 Task: Add the view Map.
Action: Mouse moved to (707, 116)
Screenshot: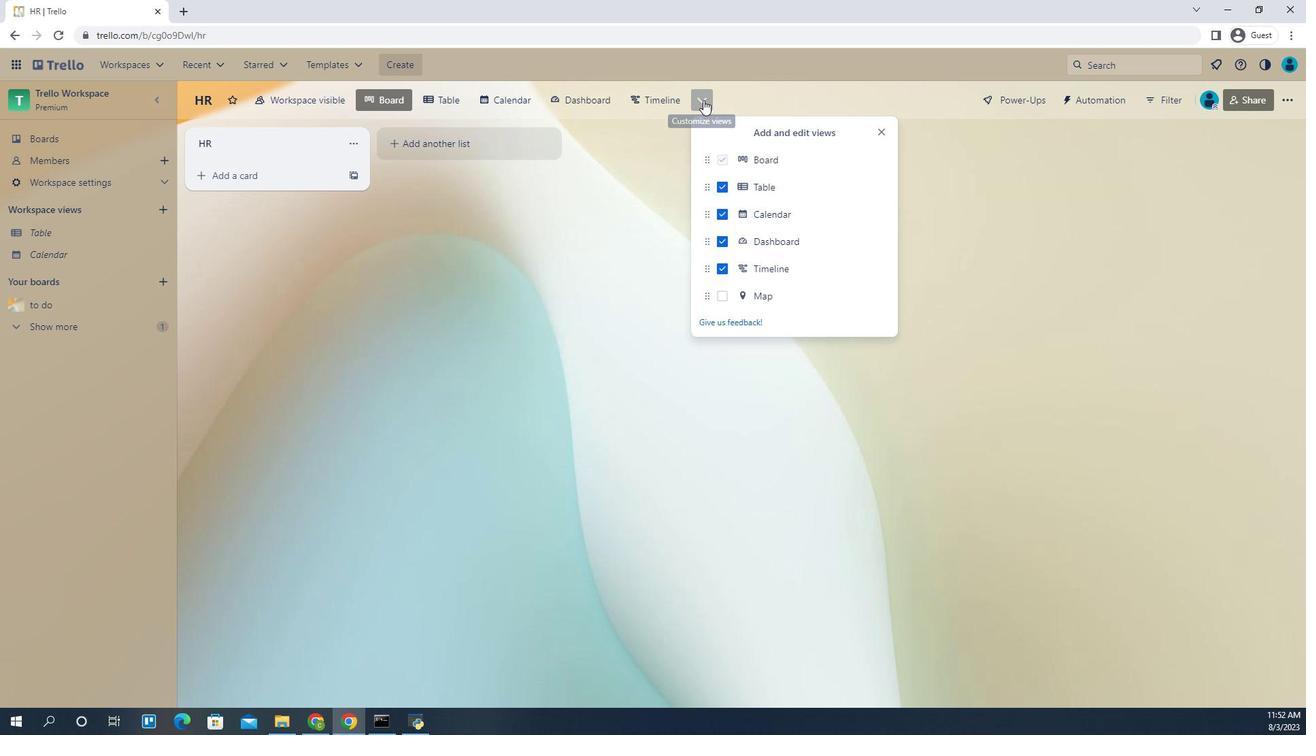 
Action: Mouse pressed left at (707, 116)
Screenshot: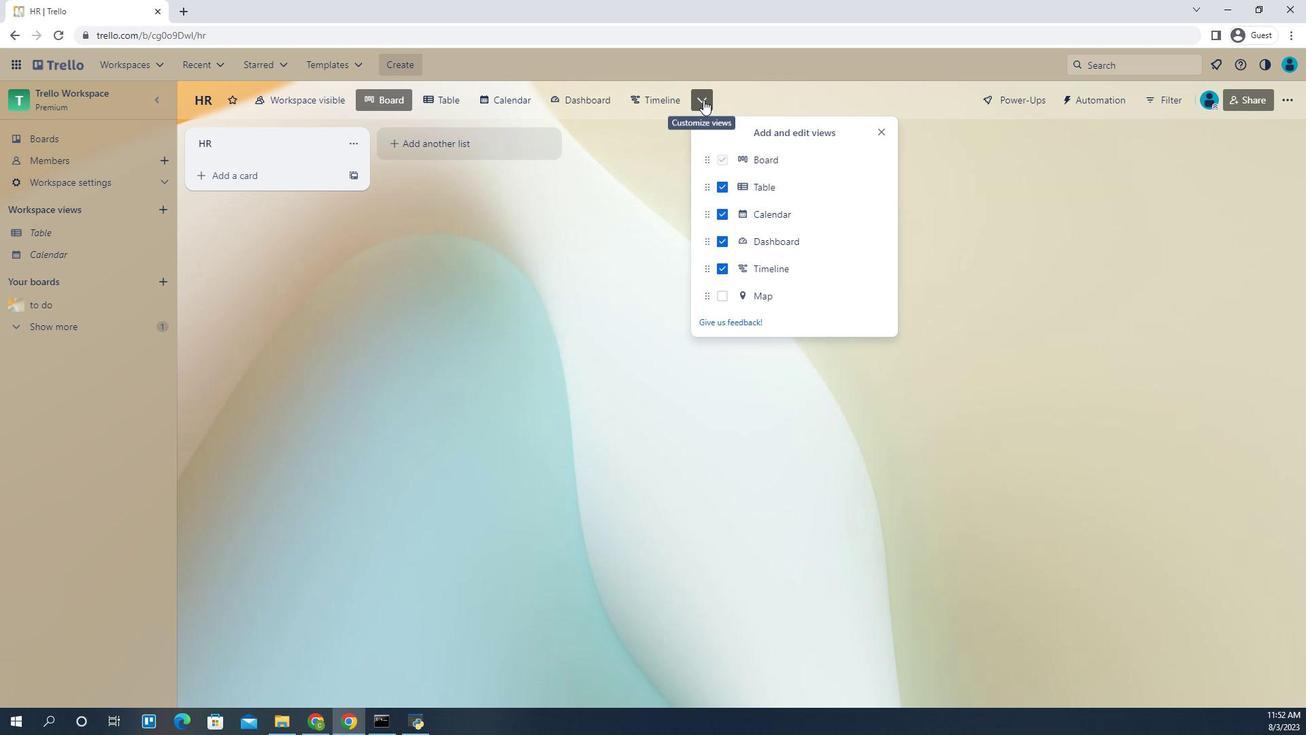 
Action: Mouse moved to (722, 296)
Screenshot: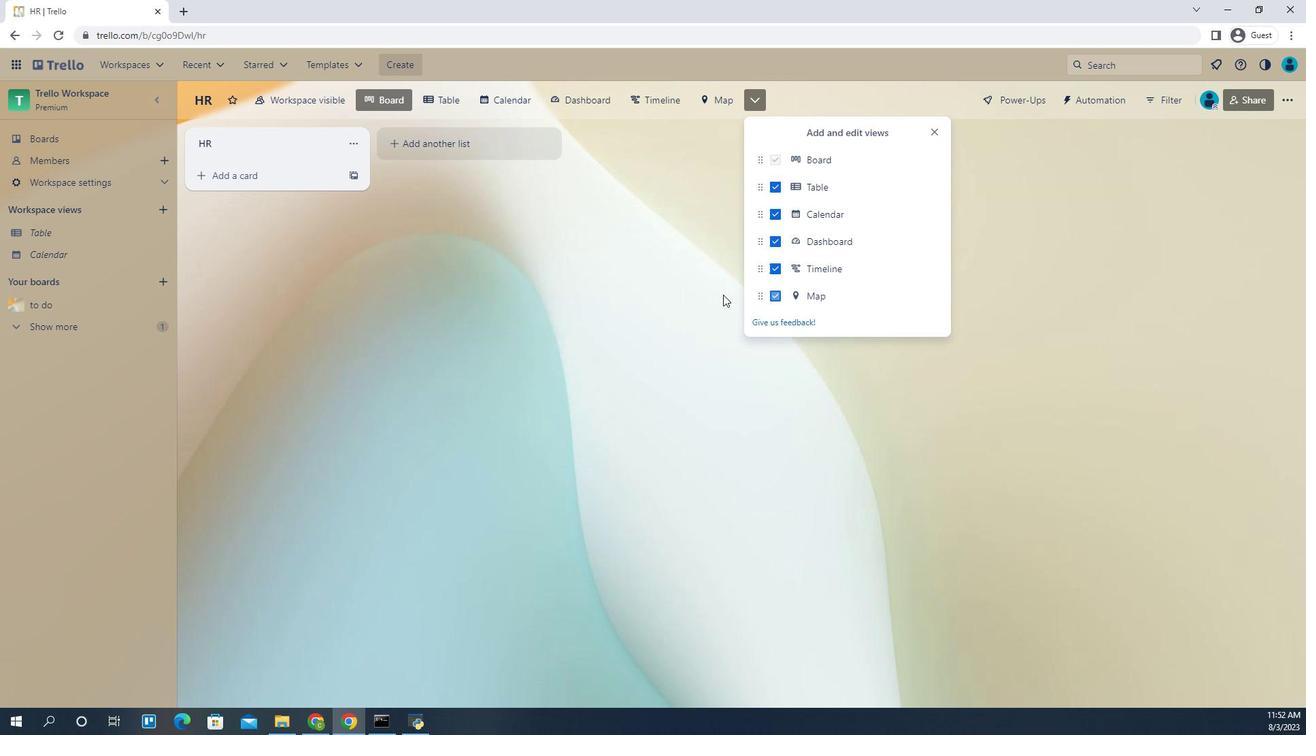 
Action: Mouse pressed left at (722, 296)
Screenshot: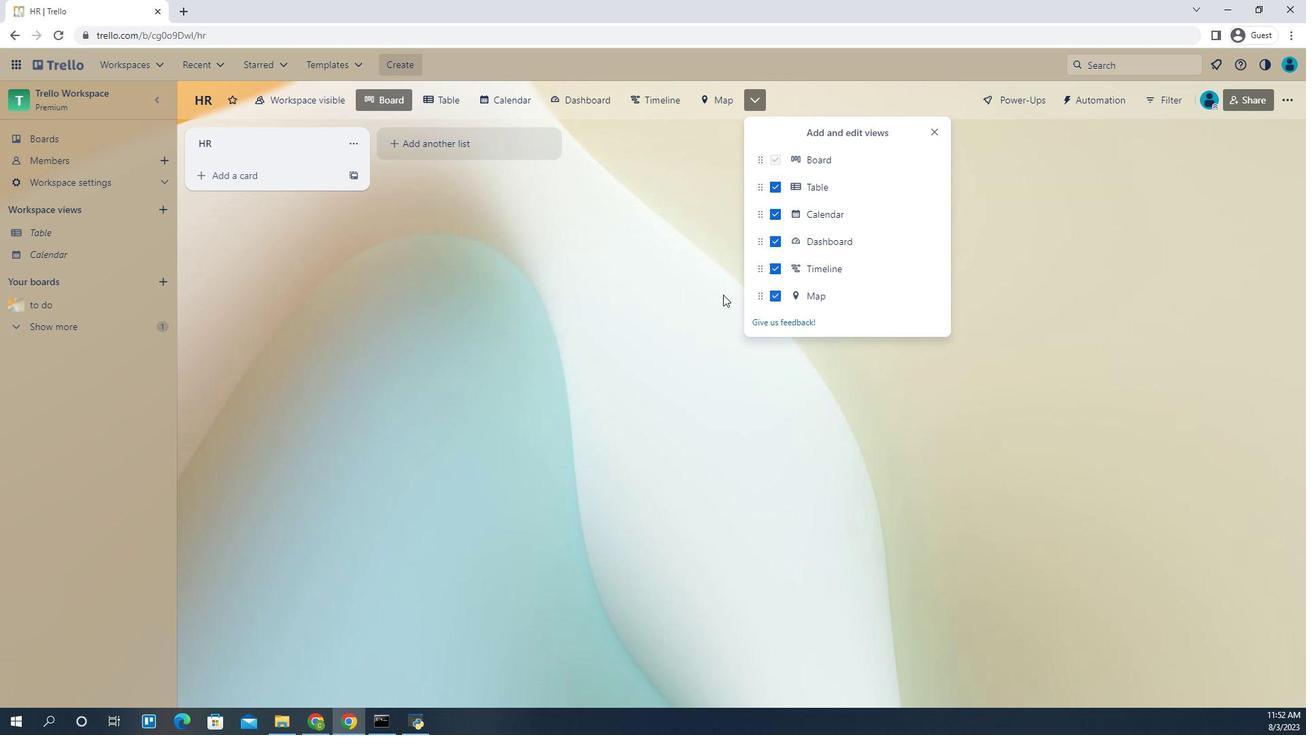 
